 Task: Add Russet Potato to the cart.
Action: Mouse moved to (239, 111)
Screenshot: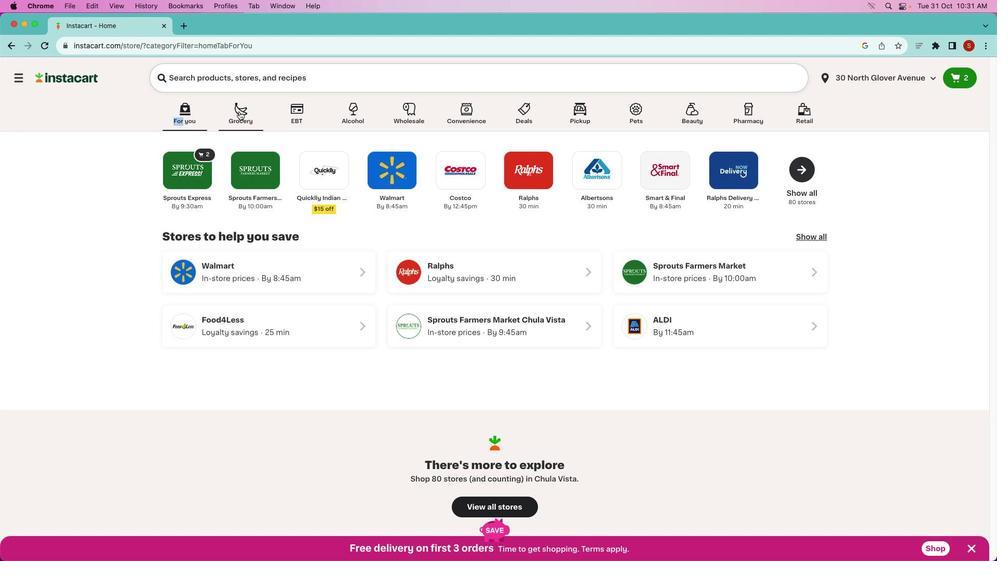 
Action: Mouse pressed left at (239, 111)
Screenshot: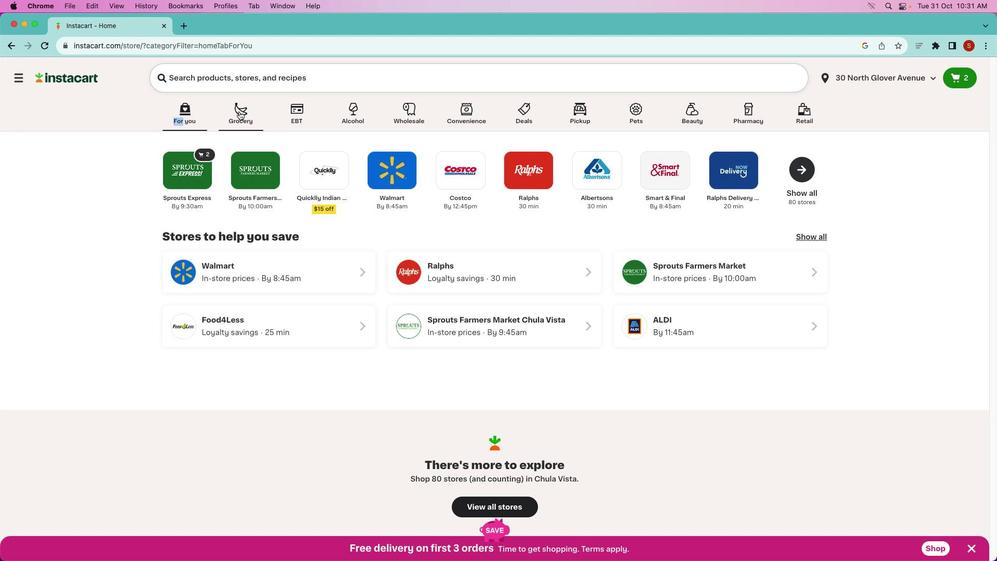 
Action: Mouse moved to (239, 111)
Screenshot: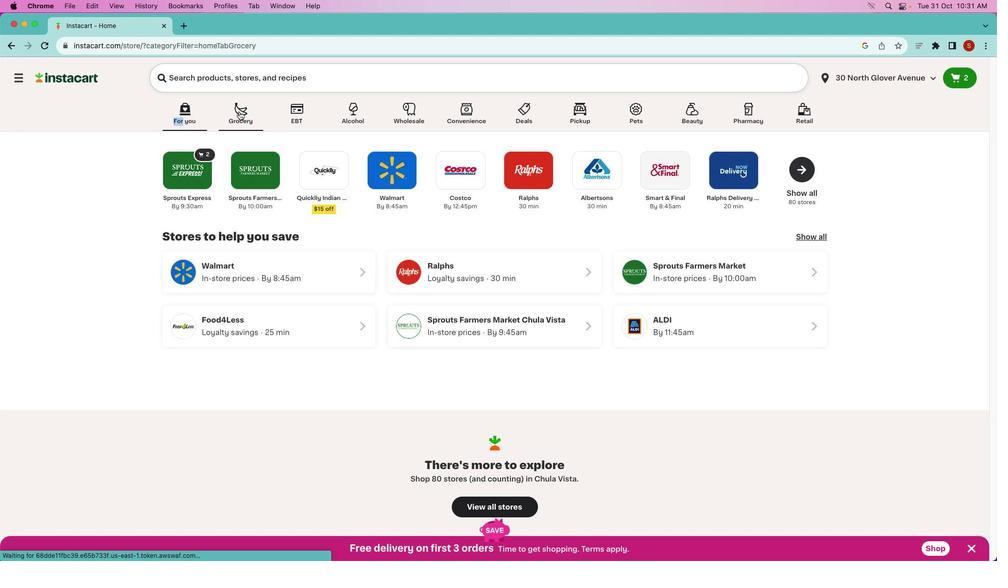 
Action: Mouse pressed left at (239, 111)
Screenshot: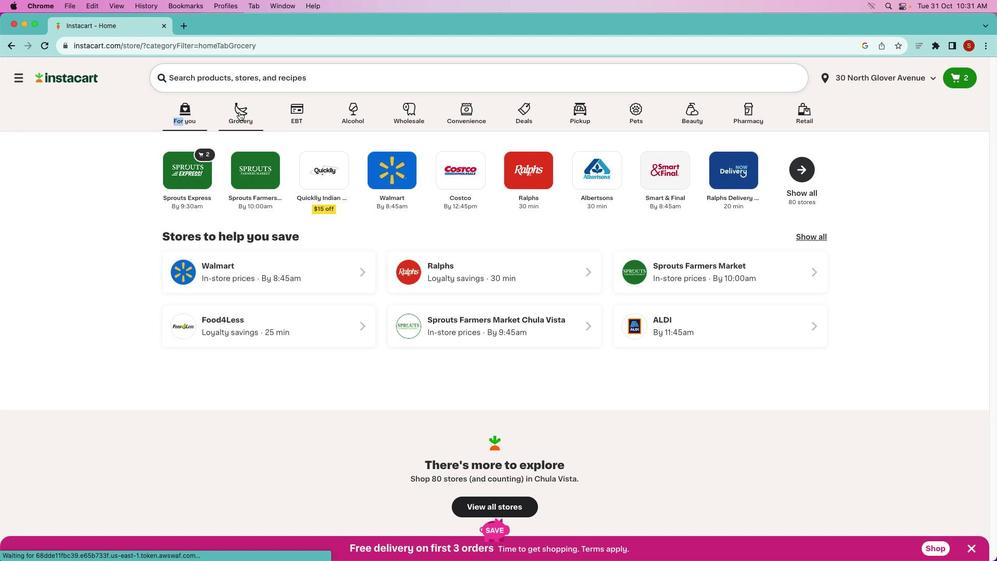 
Action: Mouse moved to (521, 288)
Screenshot: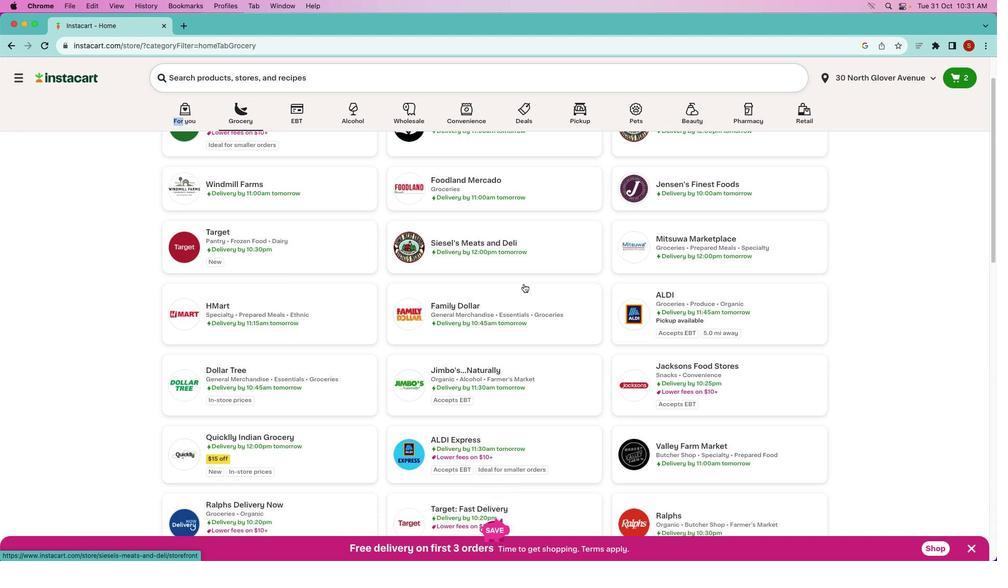 
Action: Mouse scrolled (521, 288) with delta (0, 0)
Screenshot: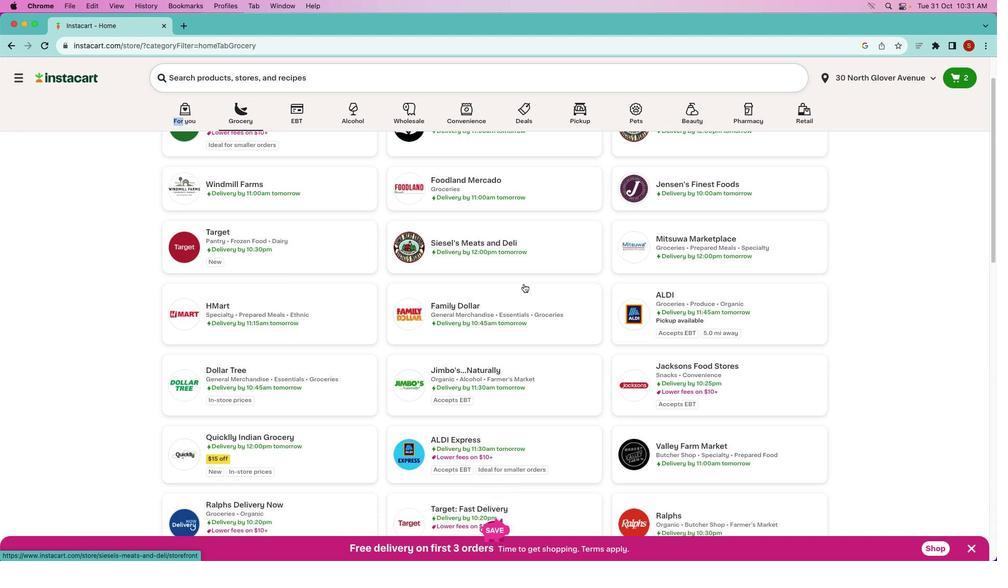 
Action: Mouse moved to (523, 286)
Screenshot: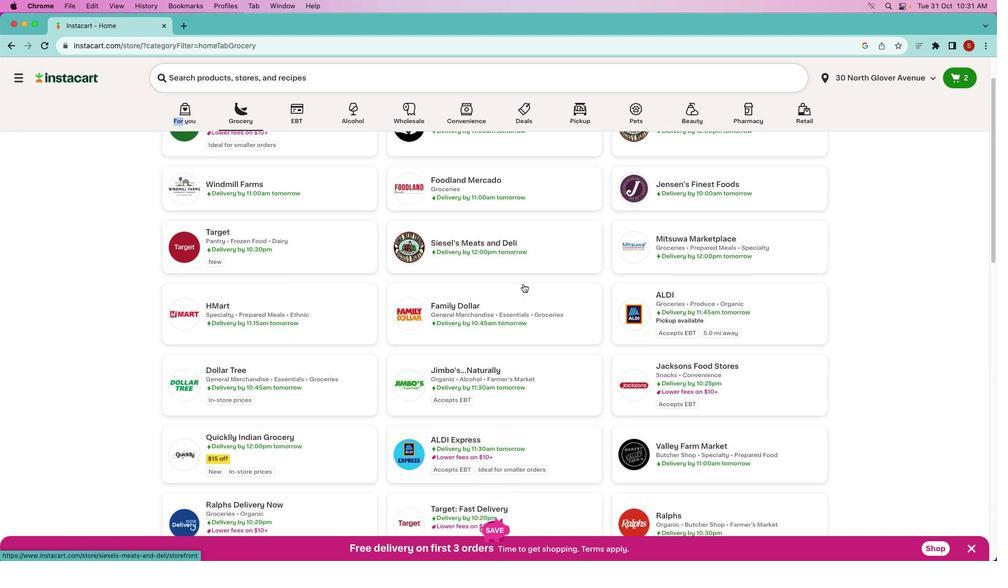 
Action: Mouse scrolled (523, 286) with delta (0, 0)
Screenshot: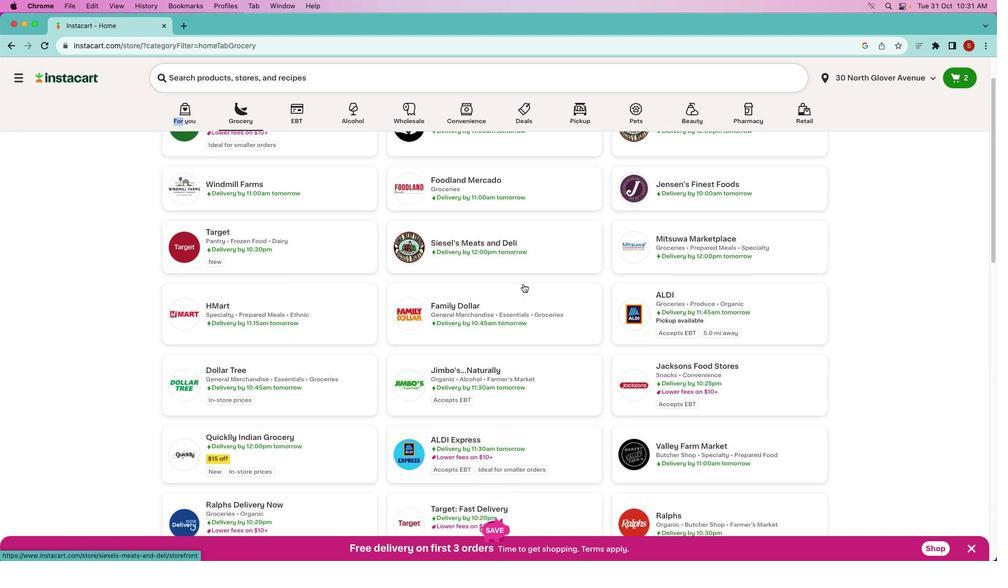 
Action: Mouse moved to (524, 284)
Screenshot: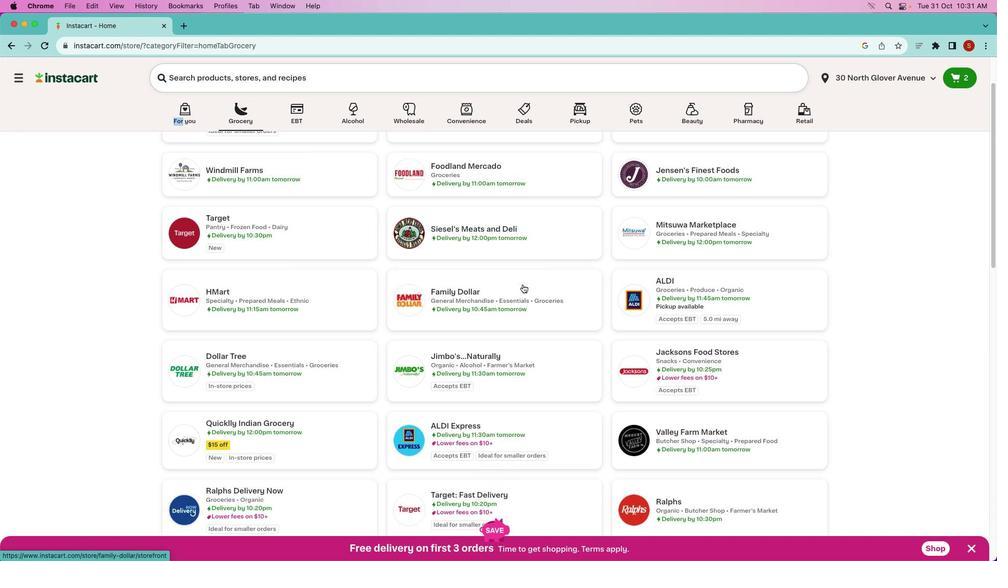 
Action: Mouse scrolled (524, 284) with delta (0, -1)
Screenshot: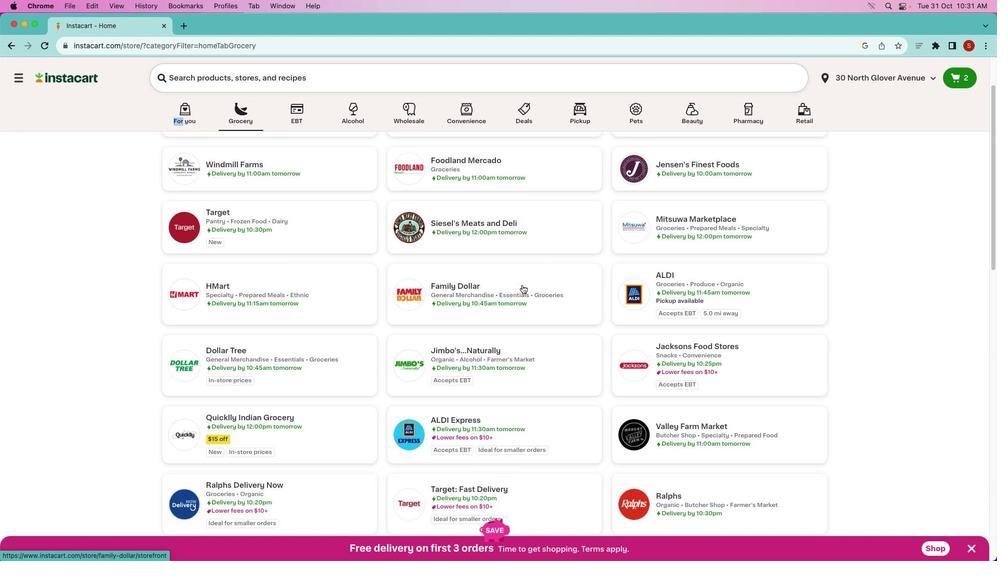 
Action: Mouse moved to (522, 284)
Screenshot: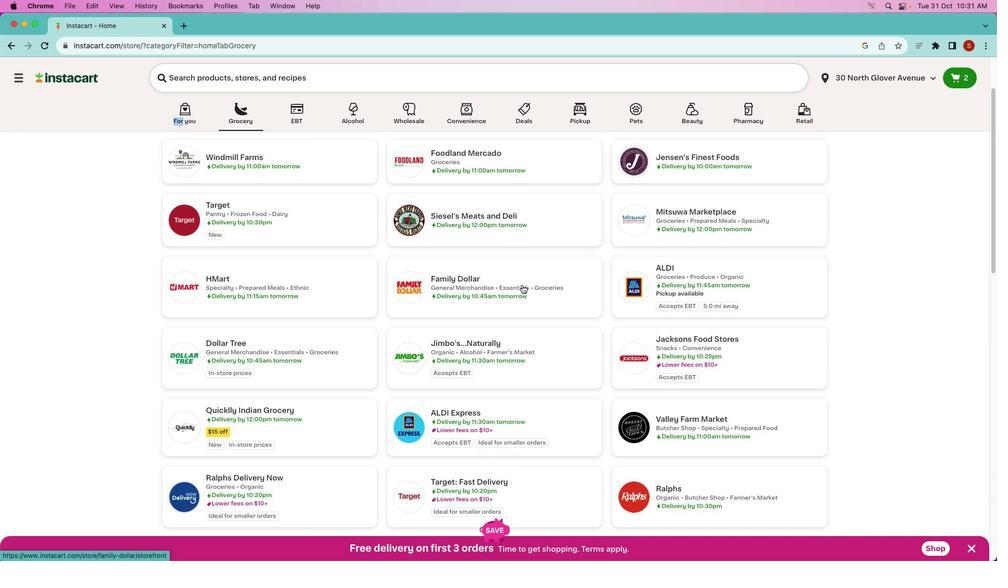 
Action: Mouse scrolled (522, 284) with delta (0, 0)
Screenshot: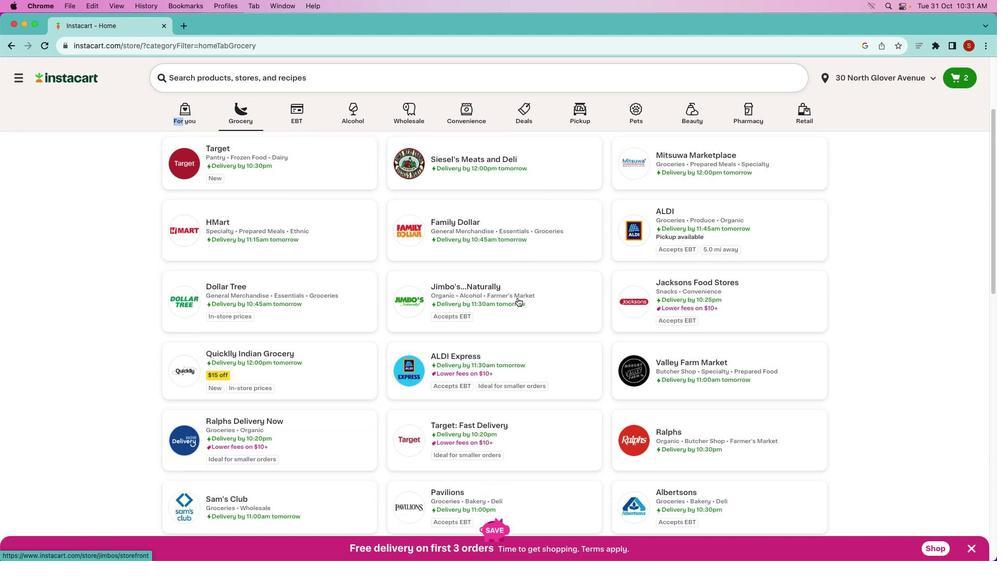 
Action: Mouse scrolled (522, 284) with delta (0, 0)
Screenshot: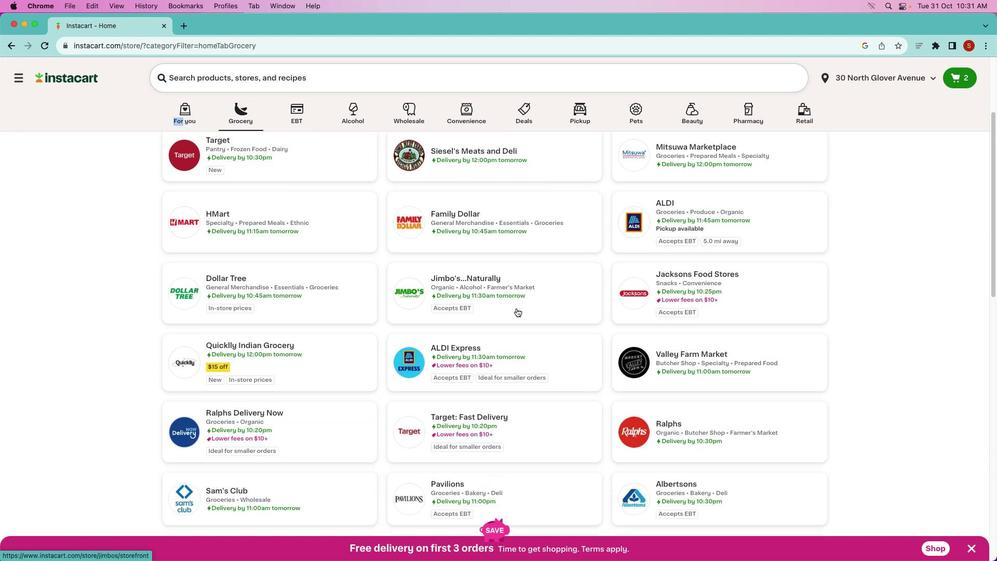 
Action: Mouse scrolled (522, 284) with delta (0, -1)
Screenshot: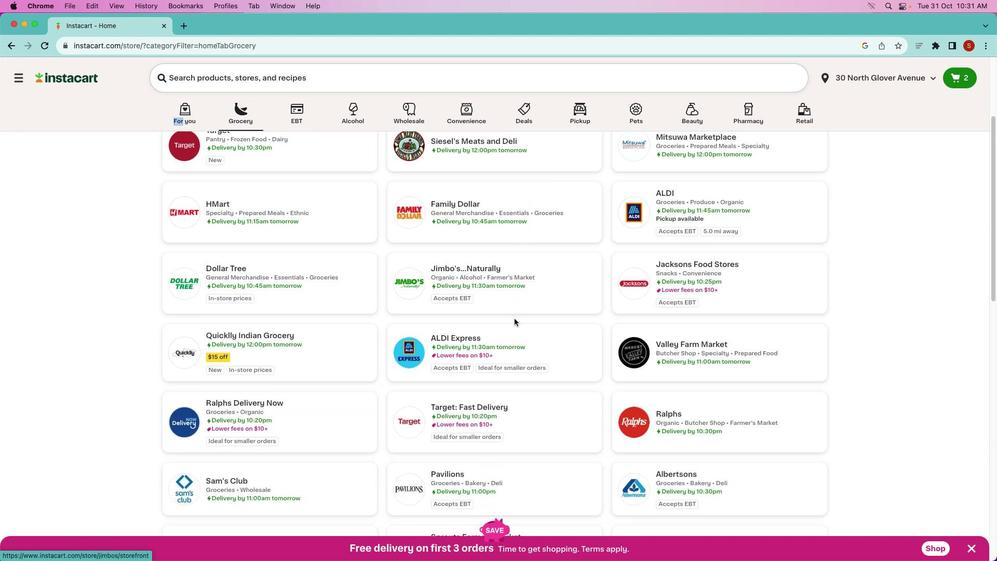 
Action: Mouse moved to (513, 322)
Screenshot: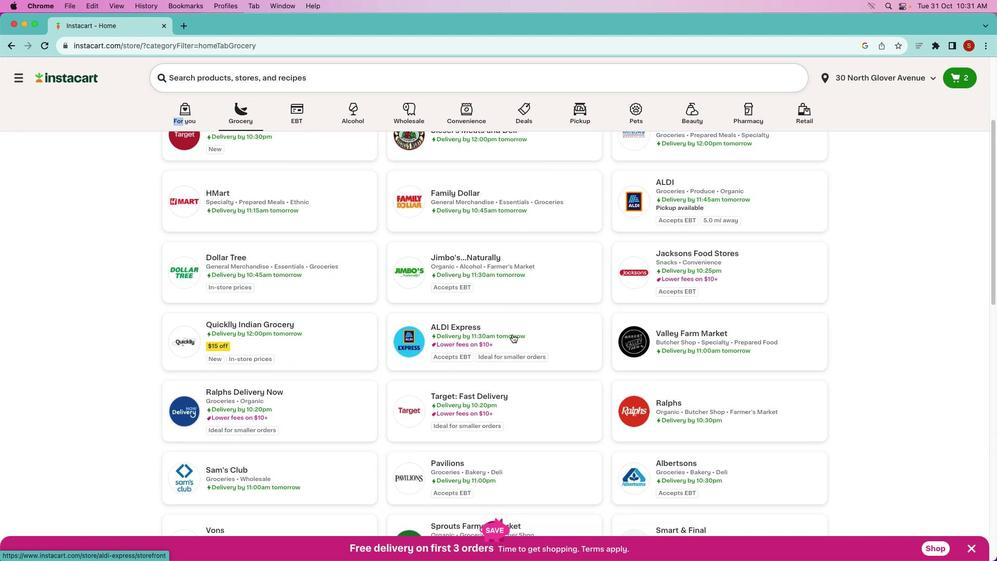 
Action: Mouse scrolled (513, 322) with delta (0, 0)
Screenshot: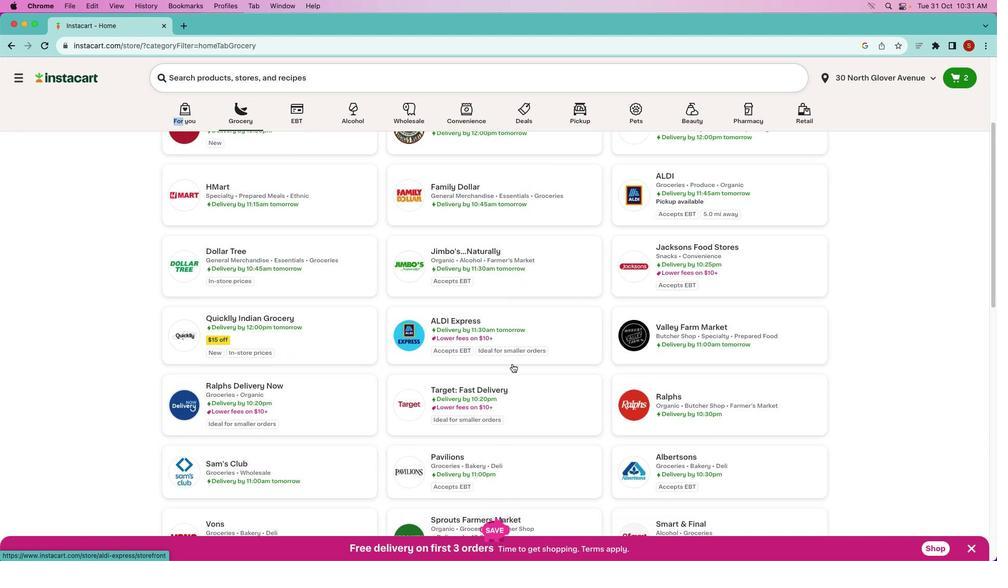 
Action: Mouse scrolled (513, 322) with delta (0, 0)
Screenshot: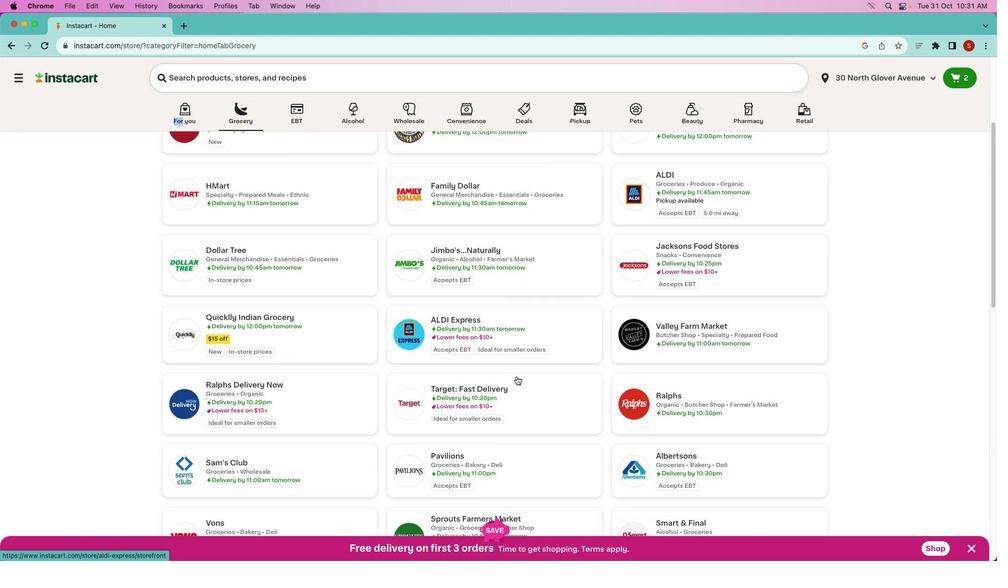 
Action: Mouse moved to (518, 380)
Screenshot: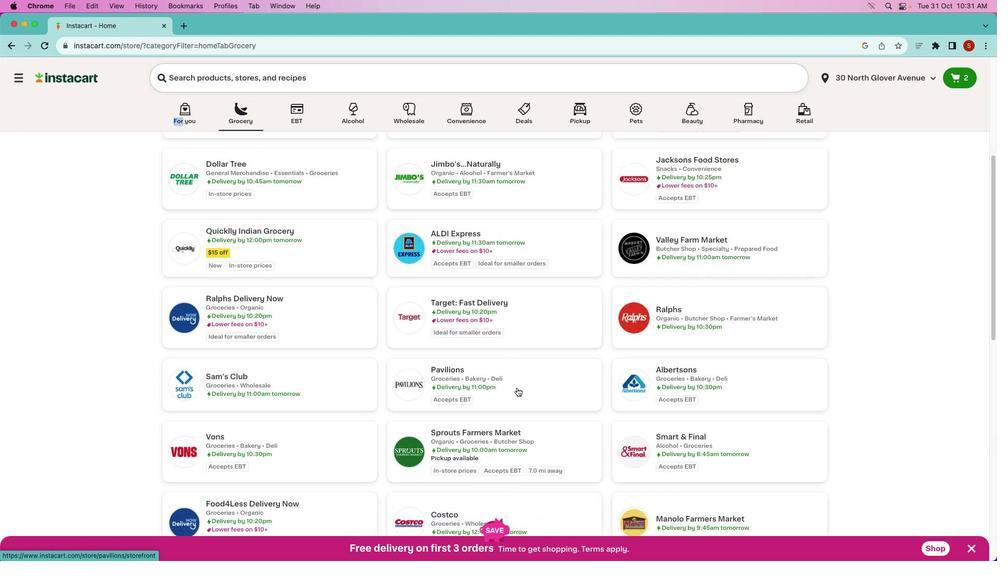 
Action: Mouse scrolled (518, 380) with delta (0, 0)
Screenshot: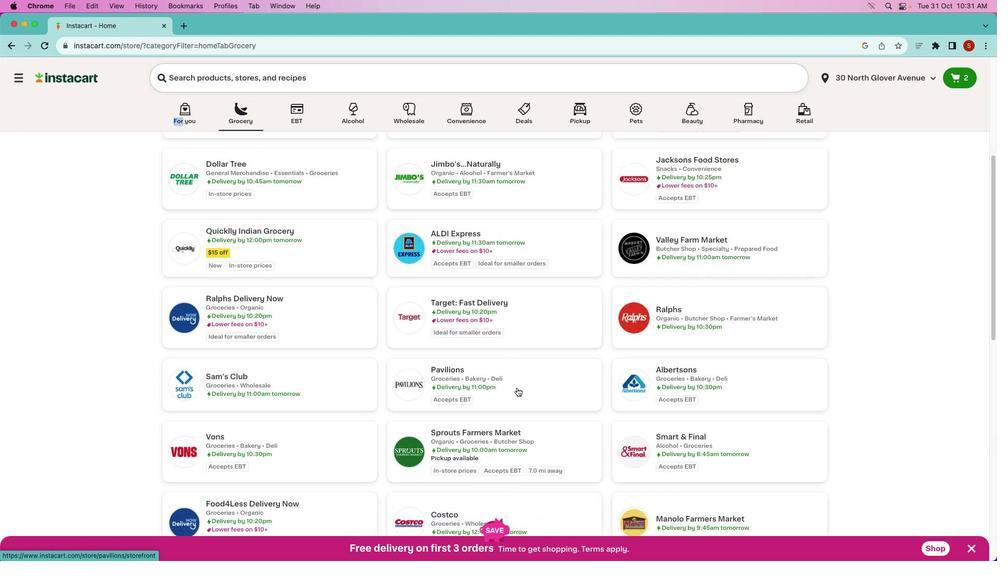 
Action: Mouse scrolled (518, 380) with delta (0, 0)
Screenshot: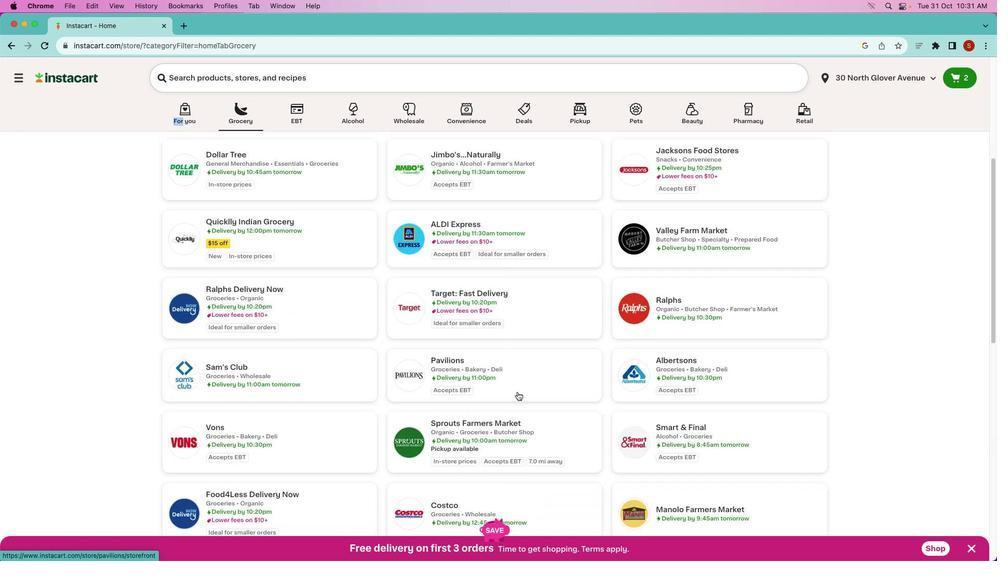 
Action: Mouse scrolled (518, 380) with delta (0, -1)
Screenshot: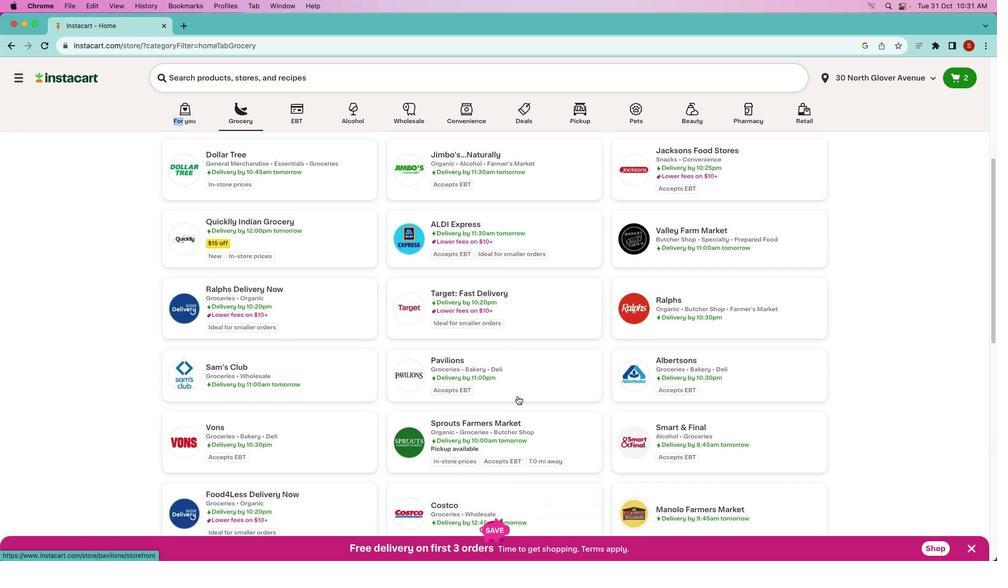 
Action: Mouse moved to (489, 425)
Screenshot: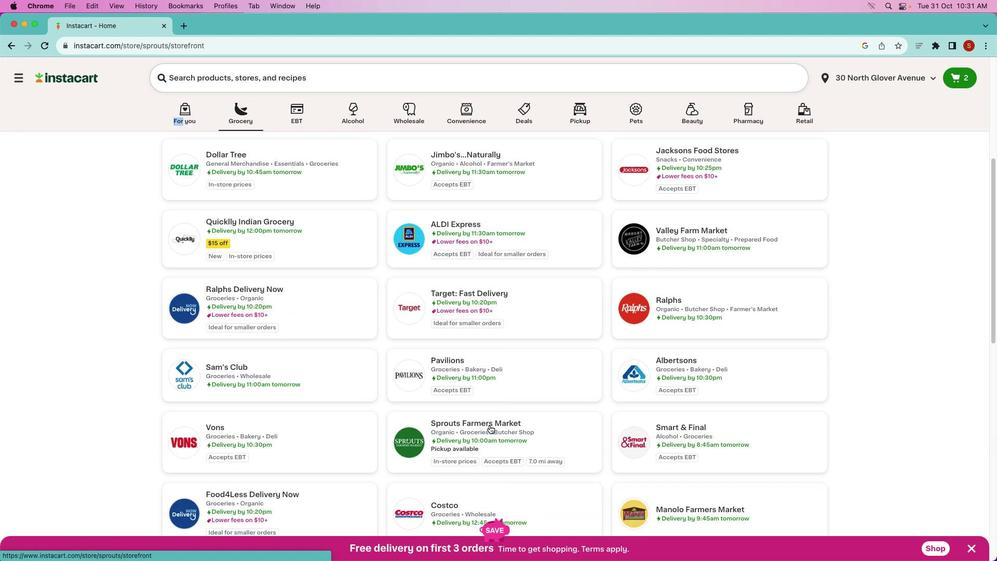 
Action: Mouse pressed left at (489, 425)
Screenshot: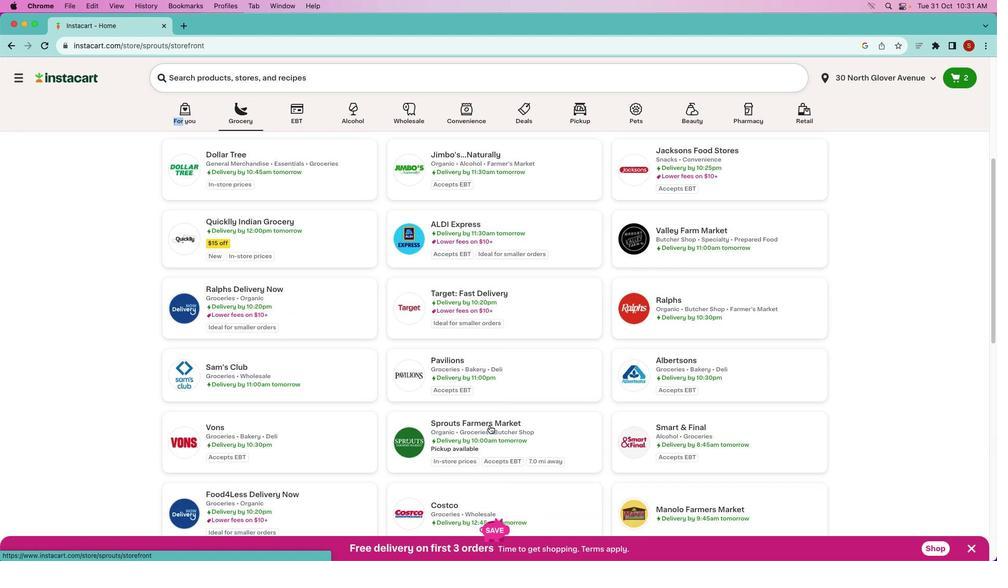 
Action: Mouse moved to (489, 425)
Screenshot: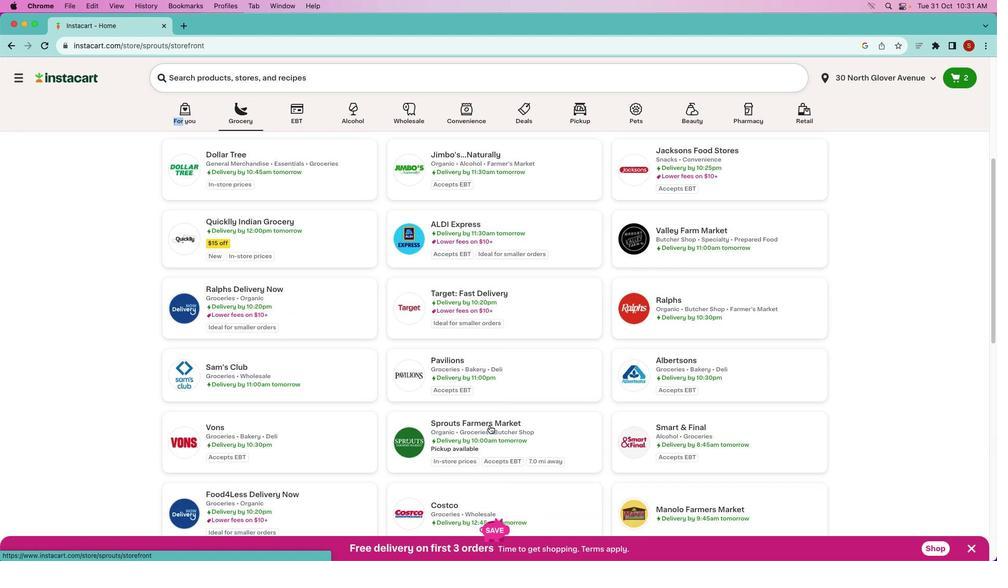 
Action: Mouse pressed left at (489, 425)
Screenshot: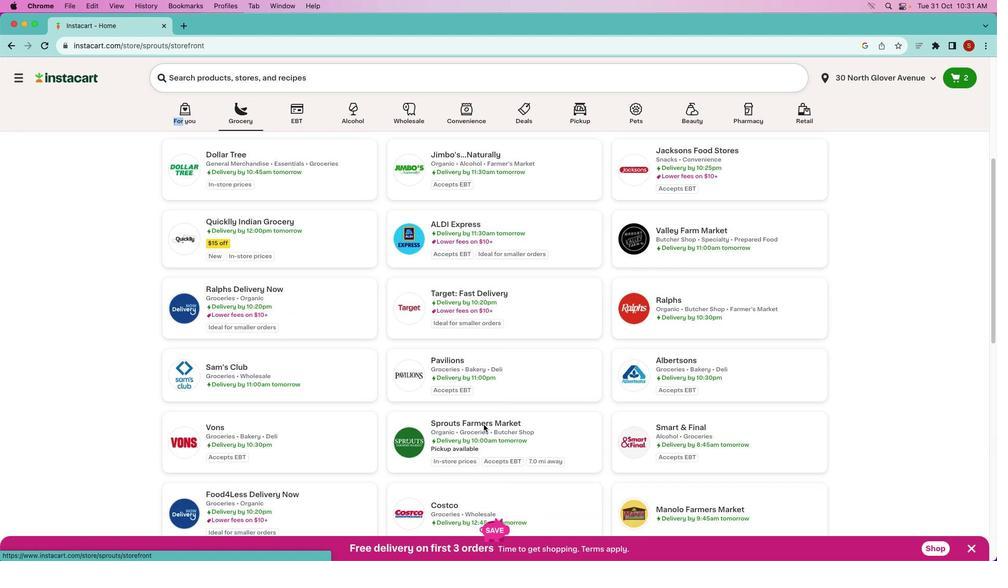 
Action: Mouse moved to (321, 118)
Screenshot: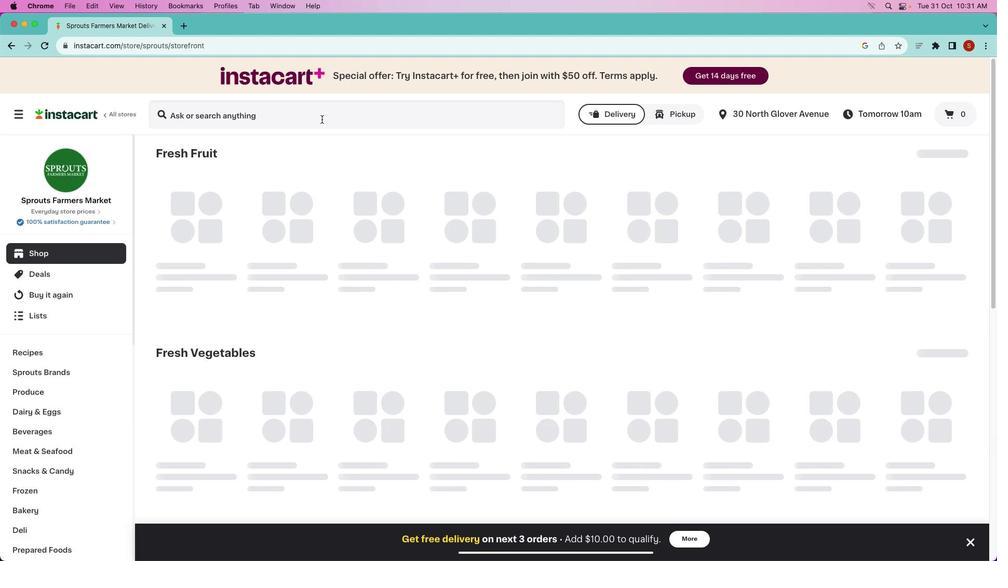
Action: Mouse pressed left at (321, 118)
Screenshot: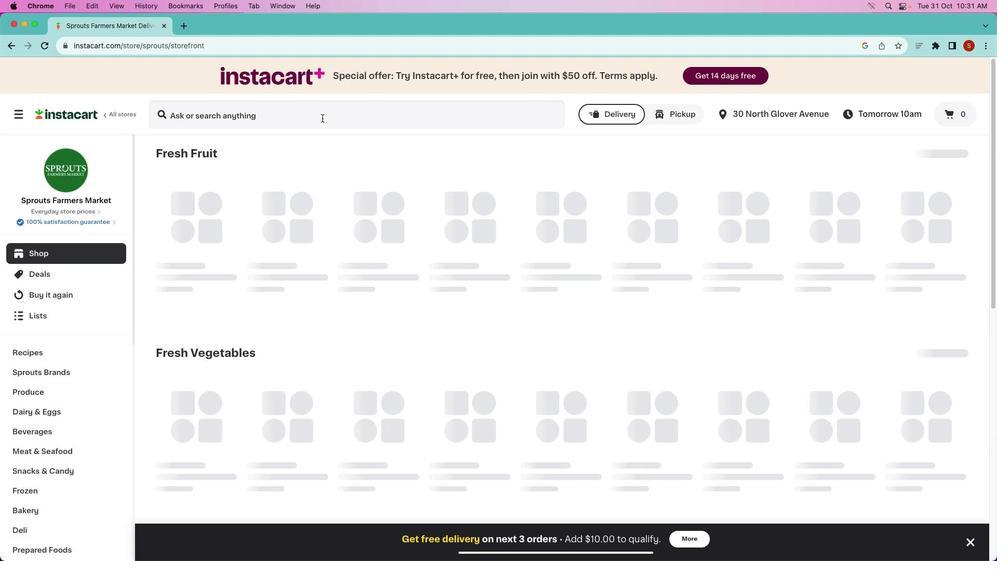 
Action: Mouse moved to (322, 118)
Screenshot: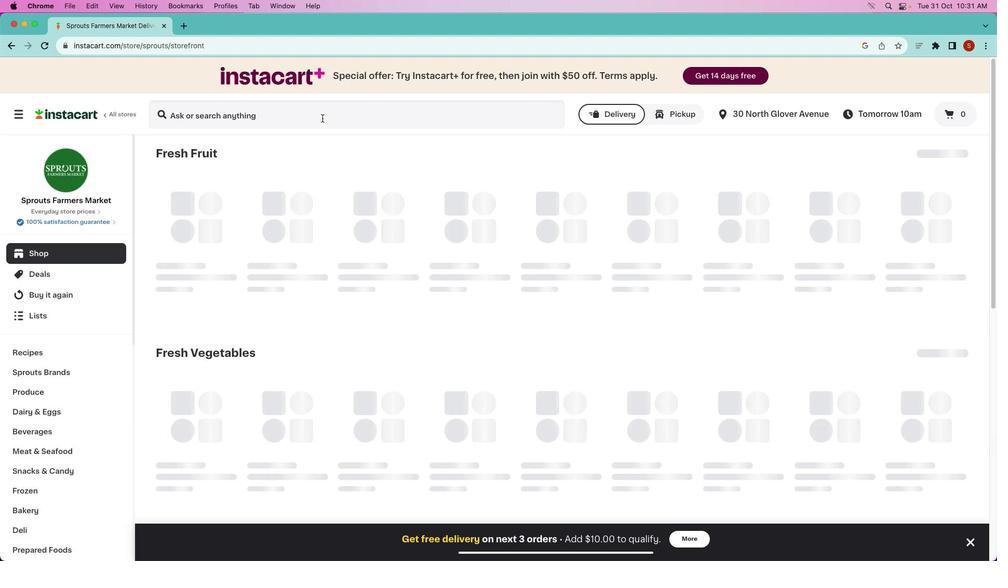 
Action: Mouse scrolled (322, 118) with delta (0, 0)
Screenshot: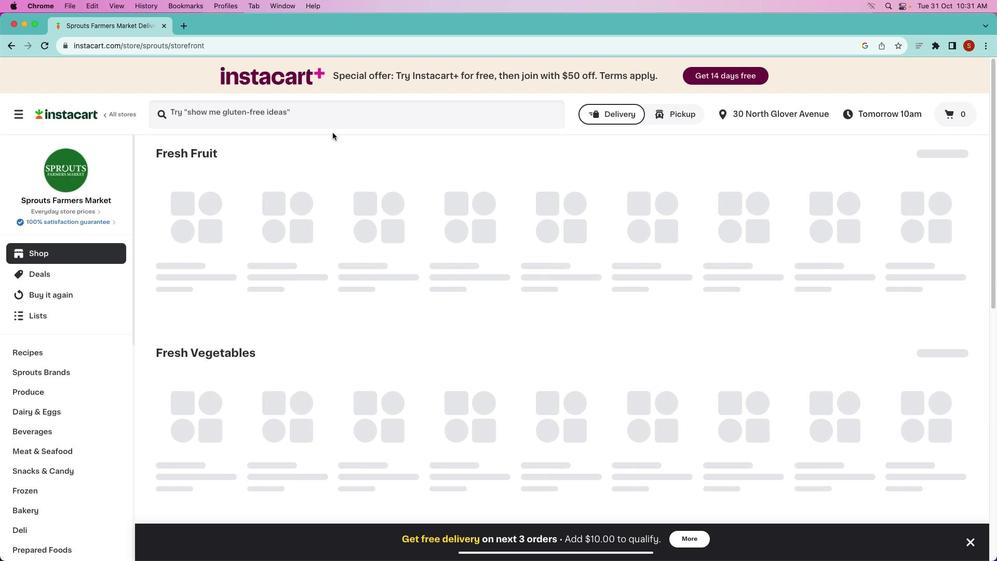 
Action: Mouse moved to (333, 132)
Screenshot: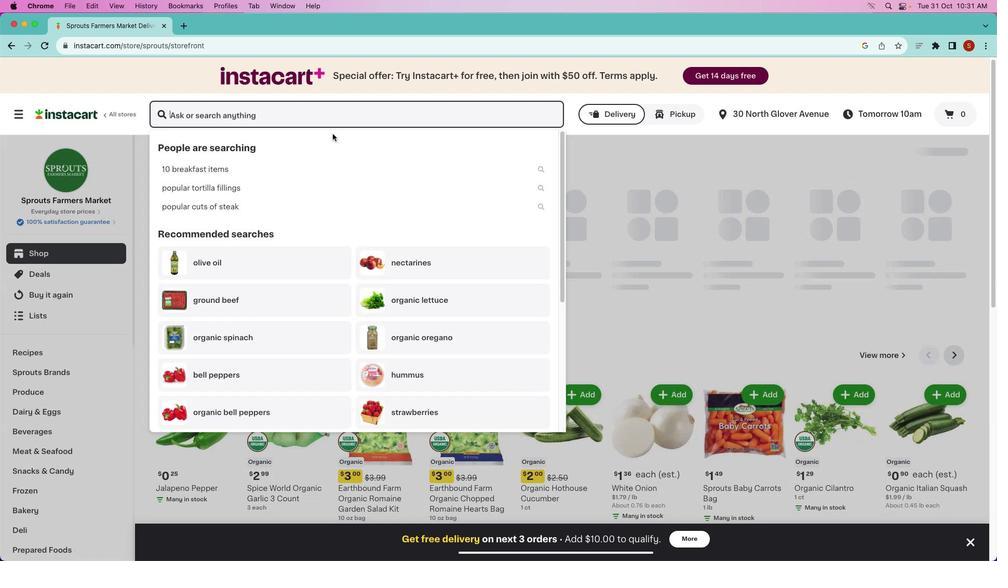 
Action: Mouse pressed left at (333, 132)
Screenshot: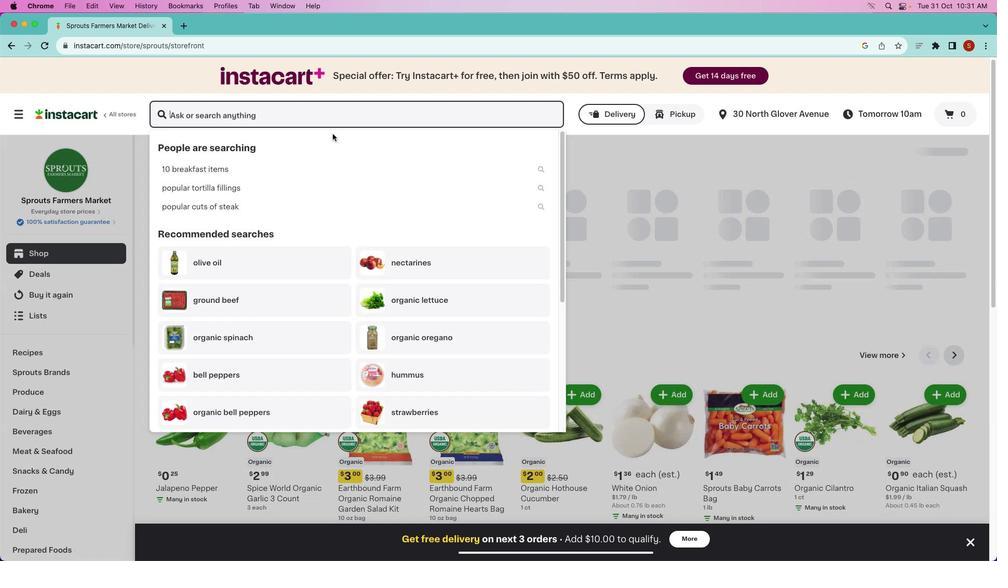 
Action: Mouse moved to (316, 117)
Screenshot: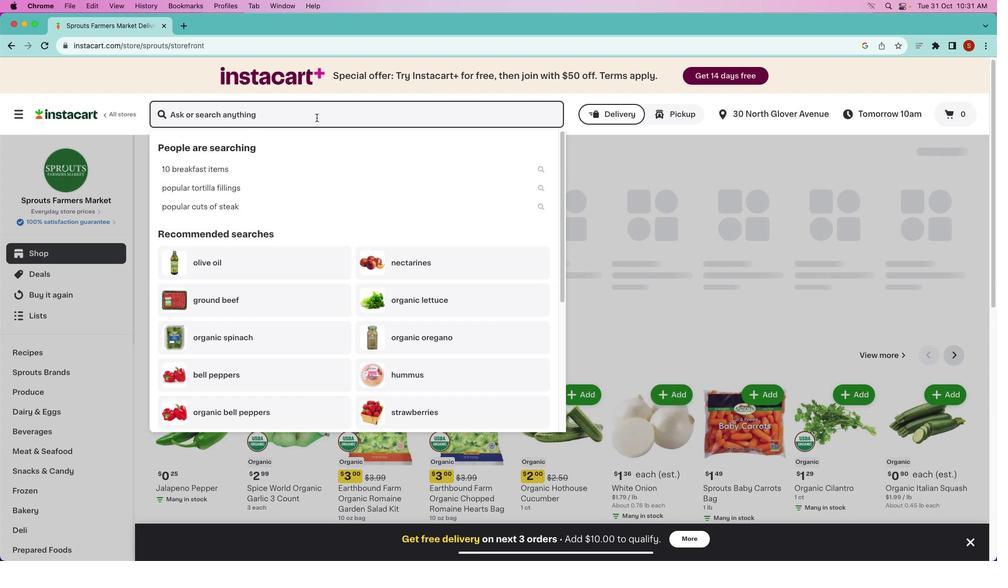 
Action: Key pressed Key.shift_r'T'Key.backspaceKey.shift_r'R''u''u'Key.backspace's''s''e''t'Key.space'p''o''t''a''t''o'Key.enter
Screenshot: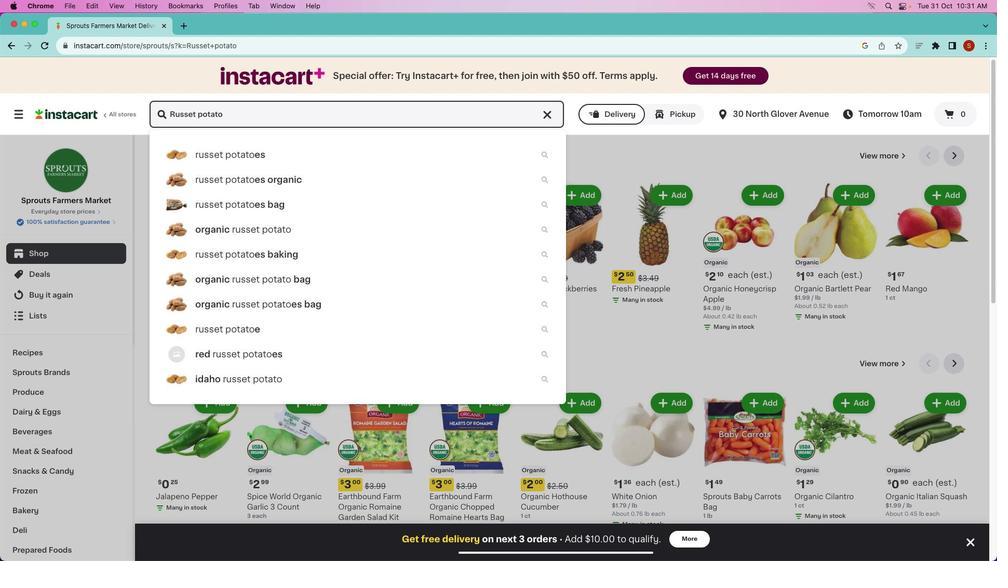 
Action: Mouse moved to (295, 206)
Screenshot: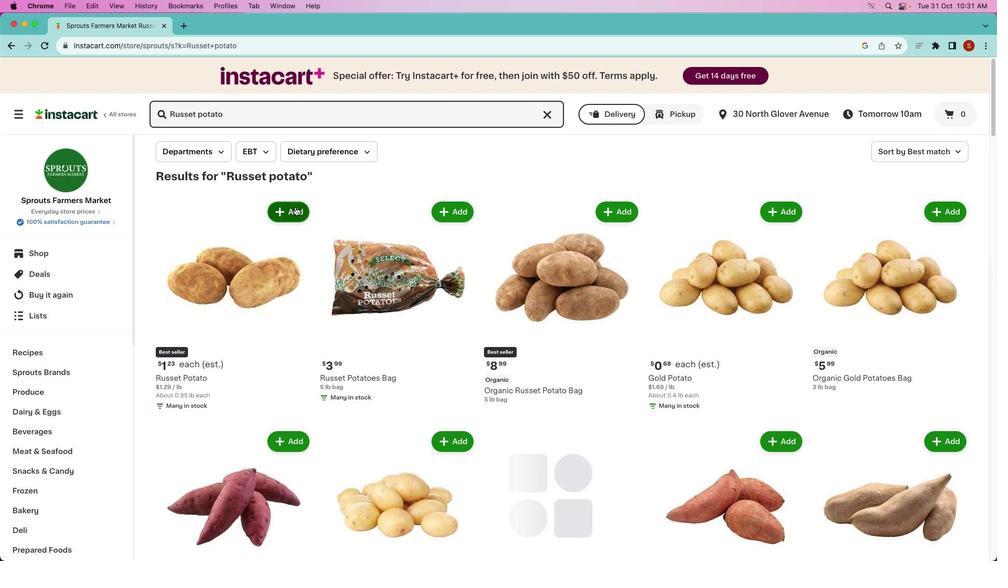 
Action: Mouse pressed left at (295, 206)
Screenshot: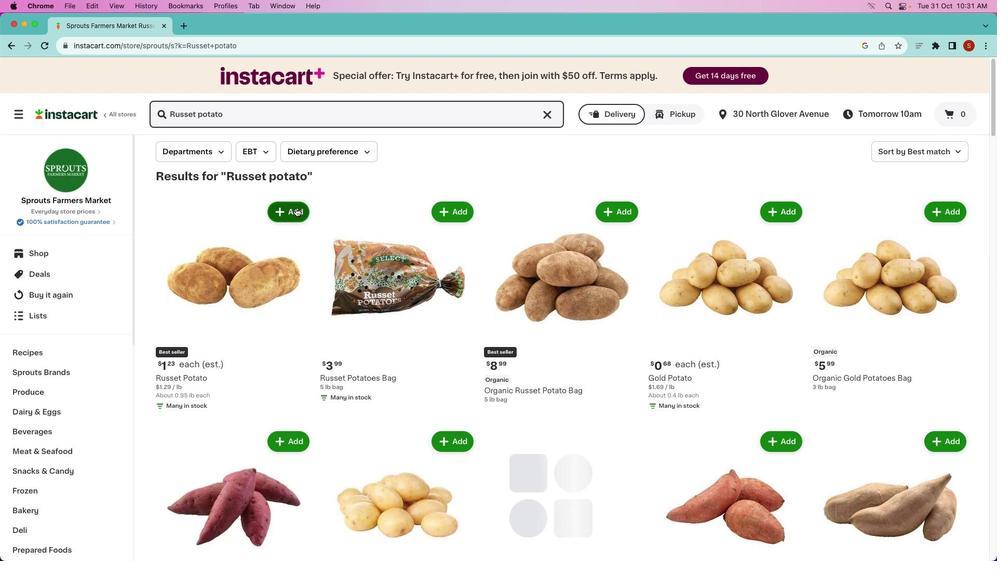 
Action: Mouse moved to (249, 254)
Screenshot: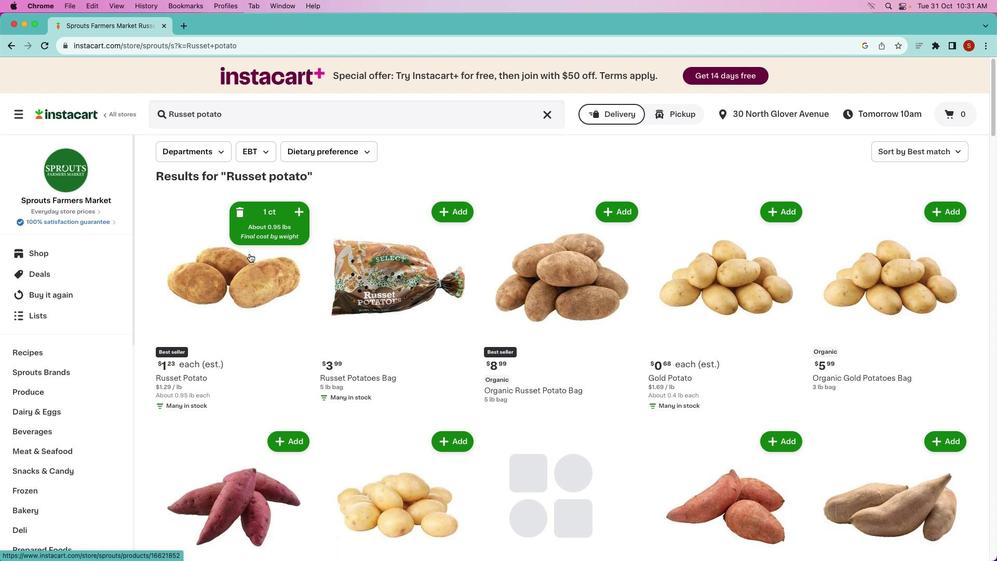 
